 Task: Find the distance between Cleveland and Pittsburgh.
Action: Key pressed leveland
Screenshot: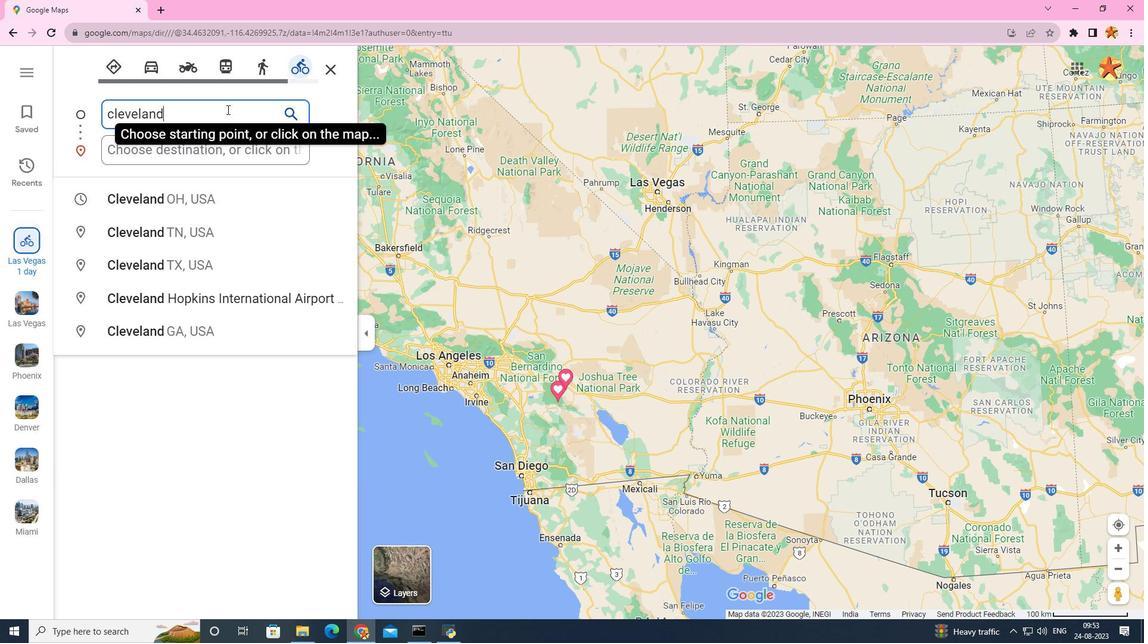 
Action: Mouse moved to (173, 193)
Screenshot: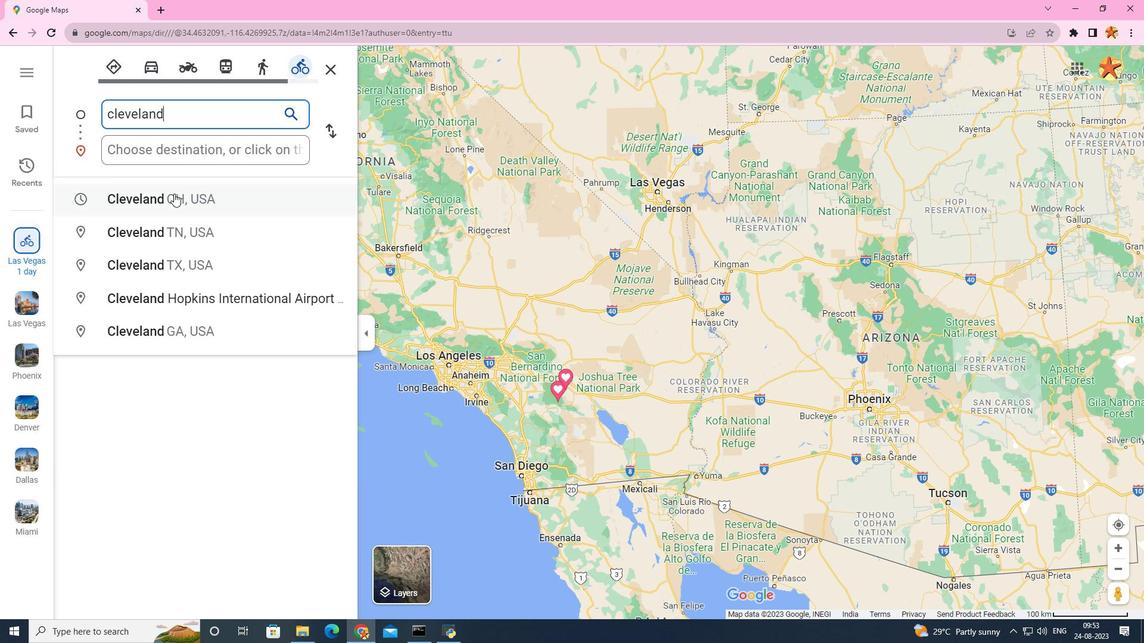 
Action: Mouse pressed left at (173, 193)
Screenshot: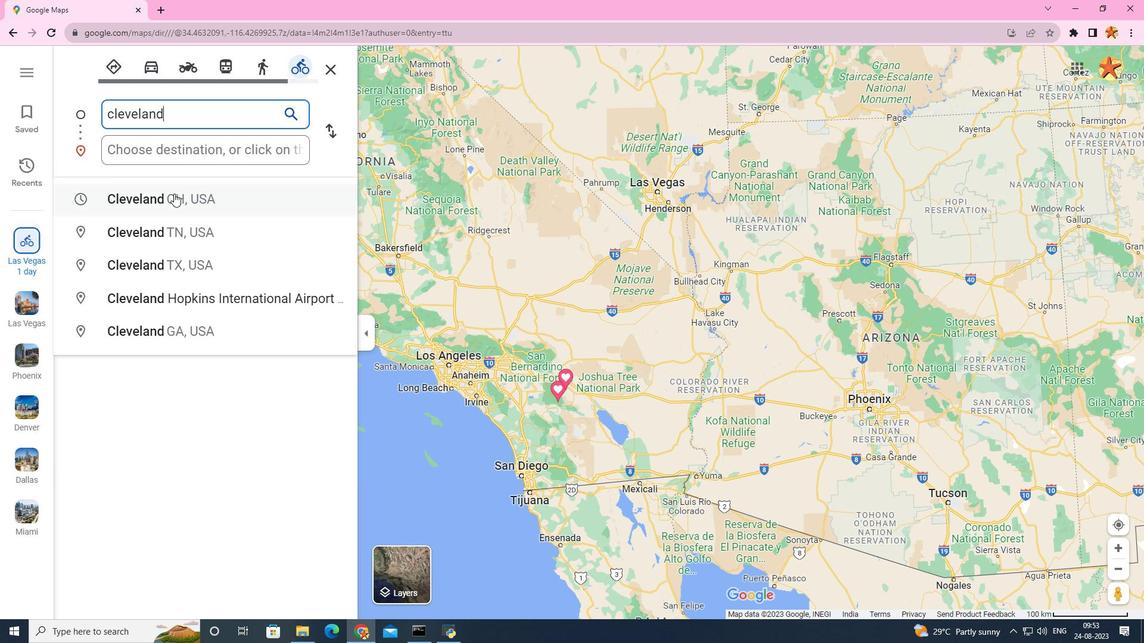 
Action: Mouse moved to (207, 151)
Screenshot: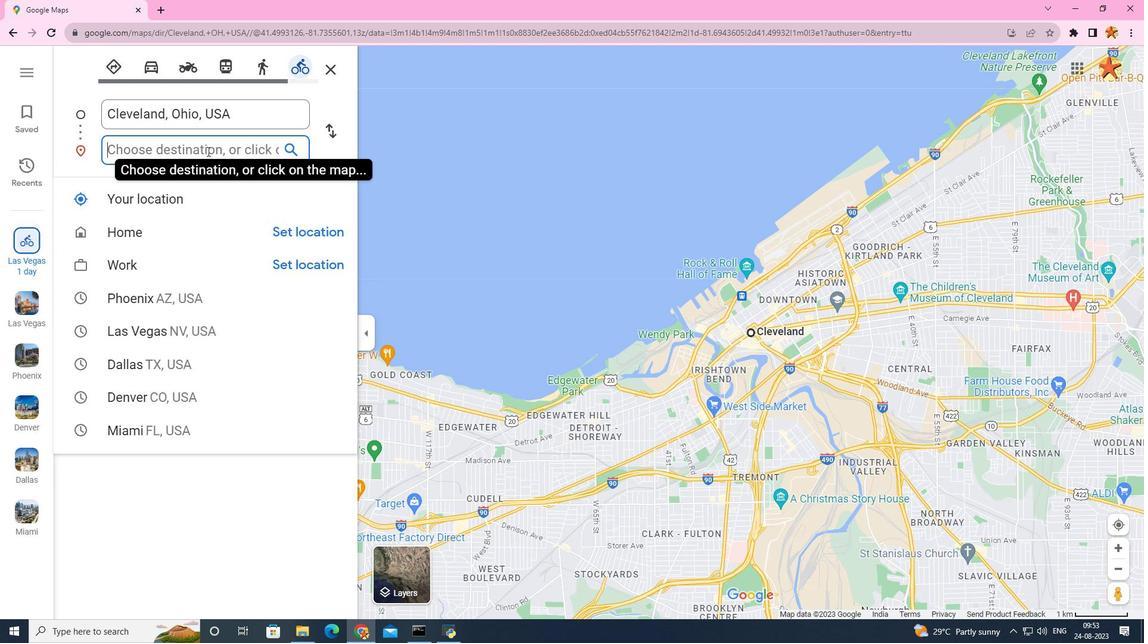 
Action: Mouse pressed left at (207, 151)
Screenshot: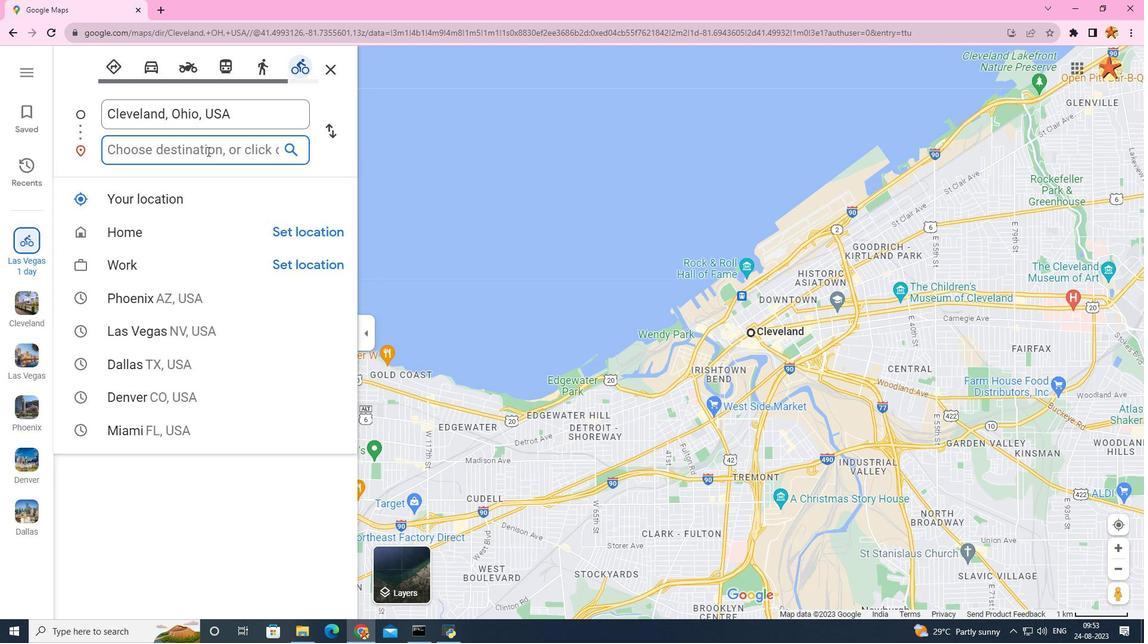 
Action: Mouse moved to (210, 150)
Screenshot: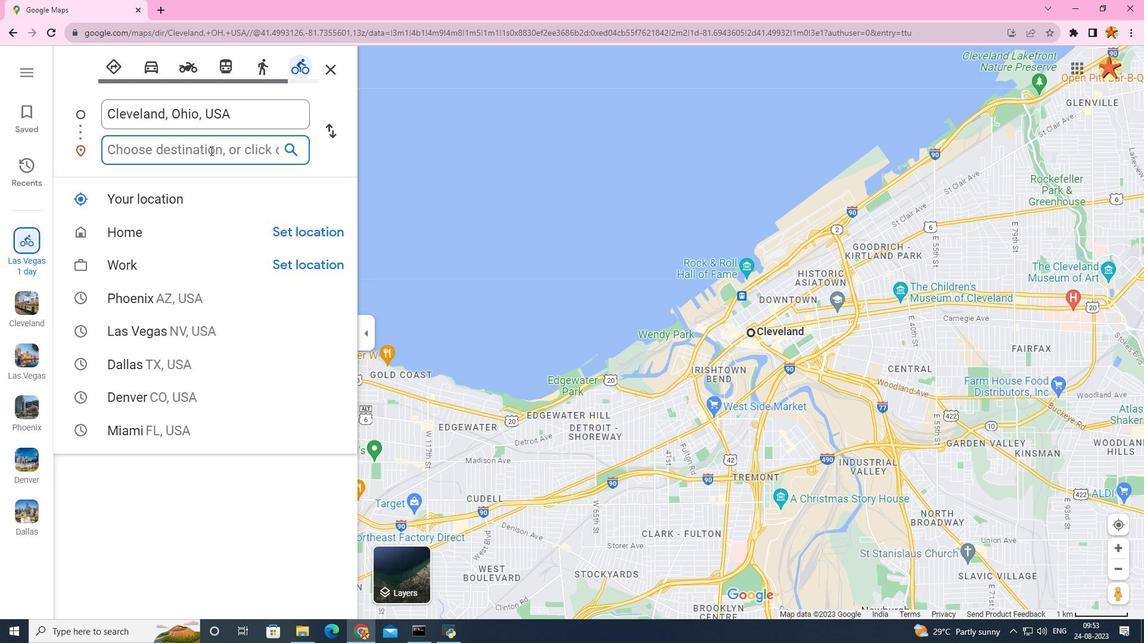 
Action: Key pressed pitts
Screenshot: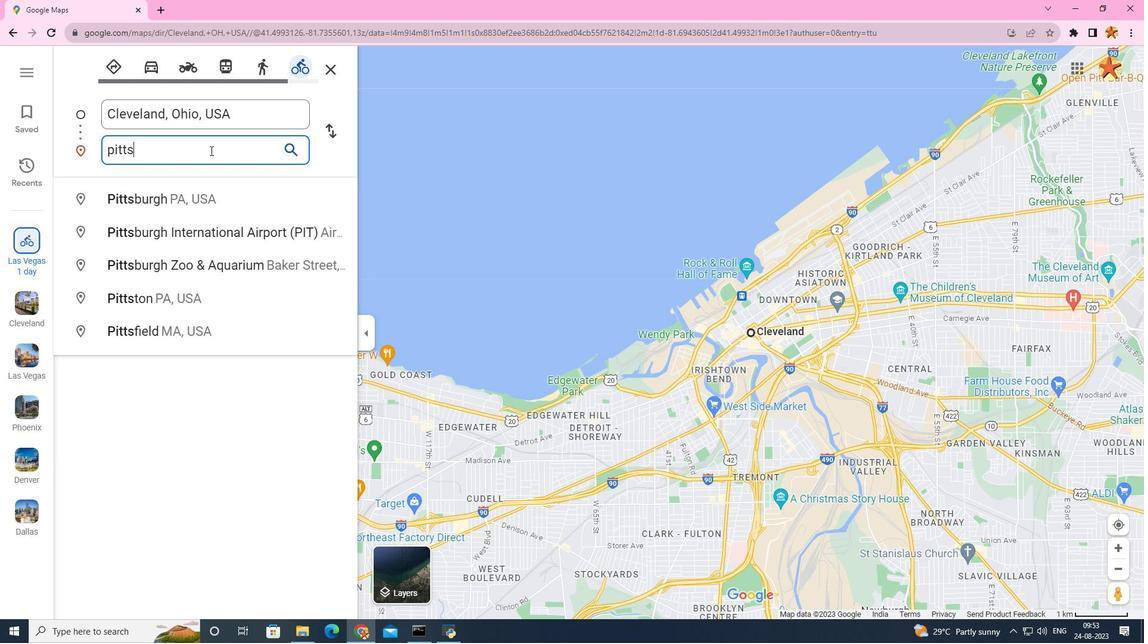 
Action: Mouse moved to (176, 188)
Screenshot: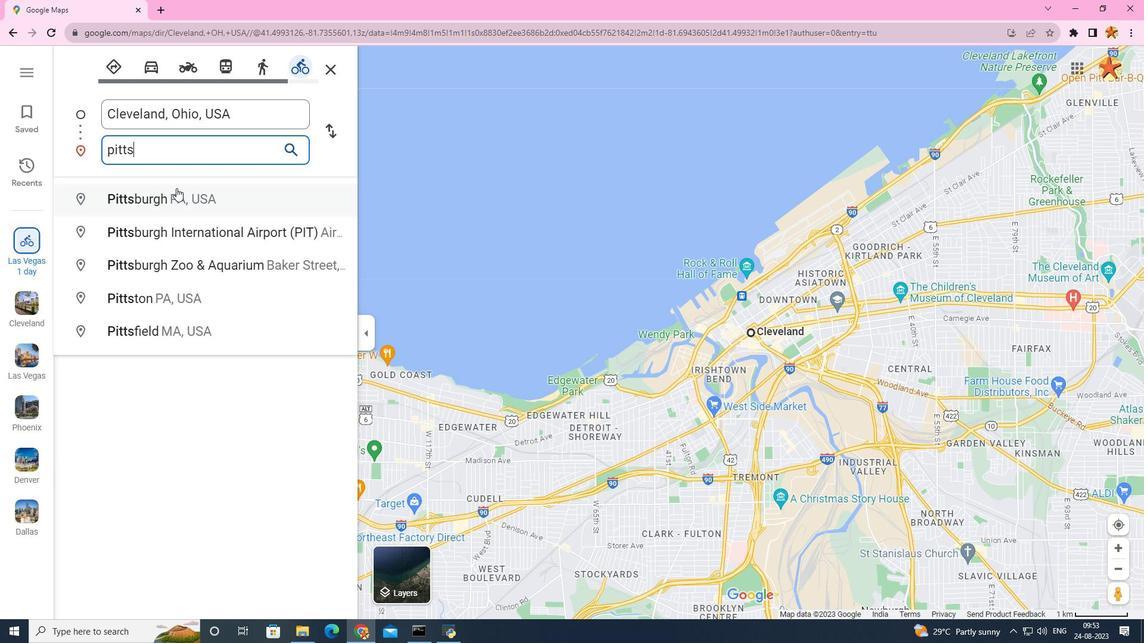 
Action: Mouse pressed left at (176, 188)
Screenshot: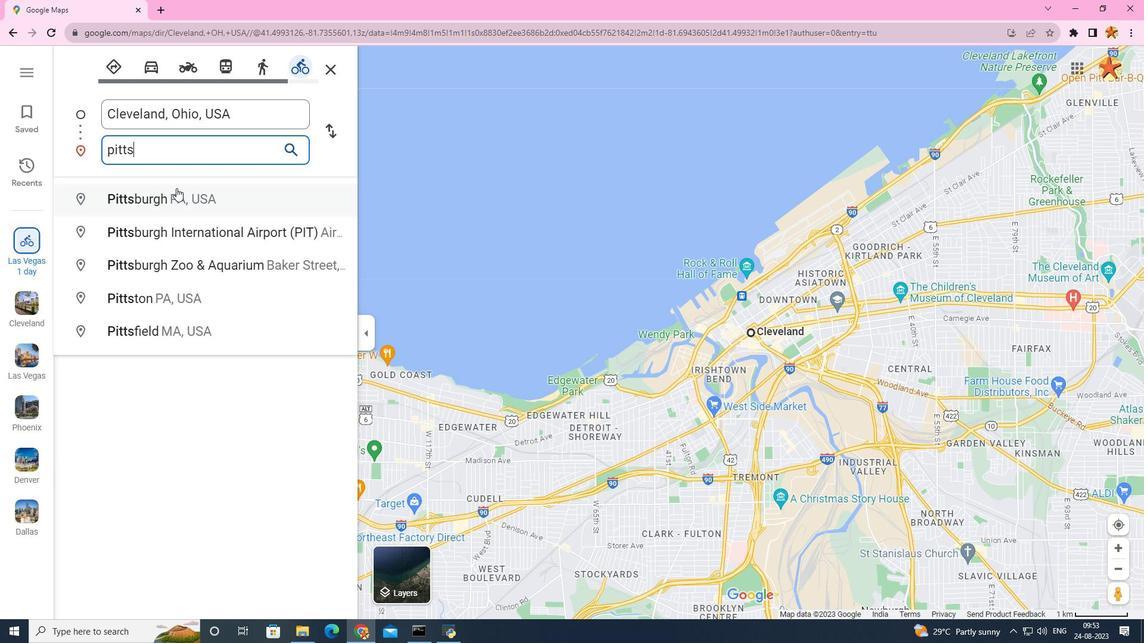 
Action: Mouse moved to (639, 573)
Screenshot: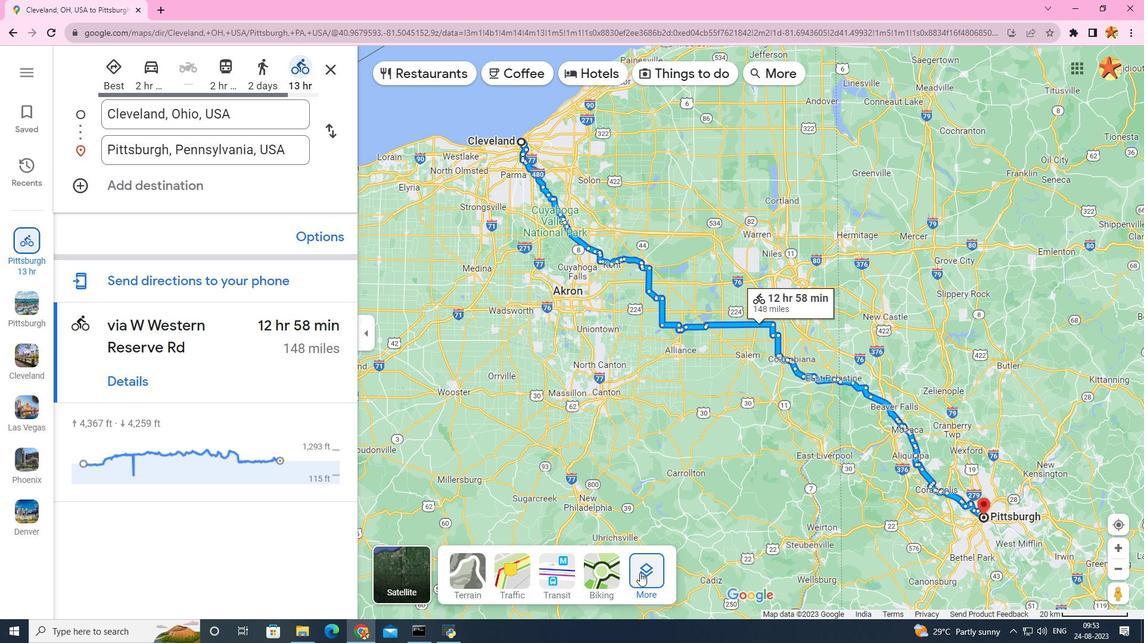 
Action: Mouse pressed left at (639, 573)
Screenshot: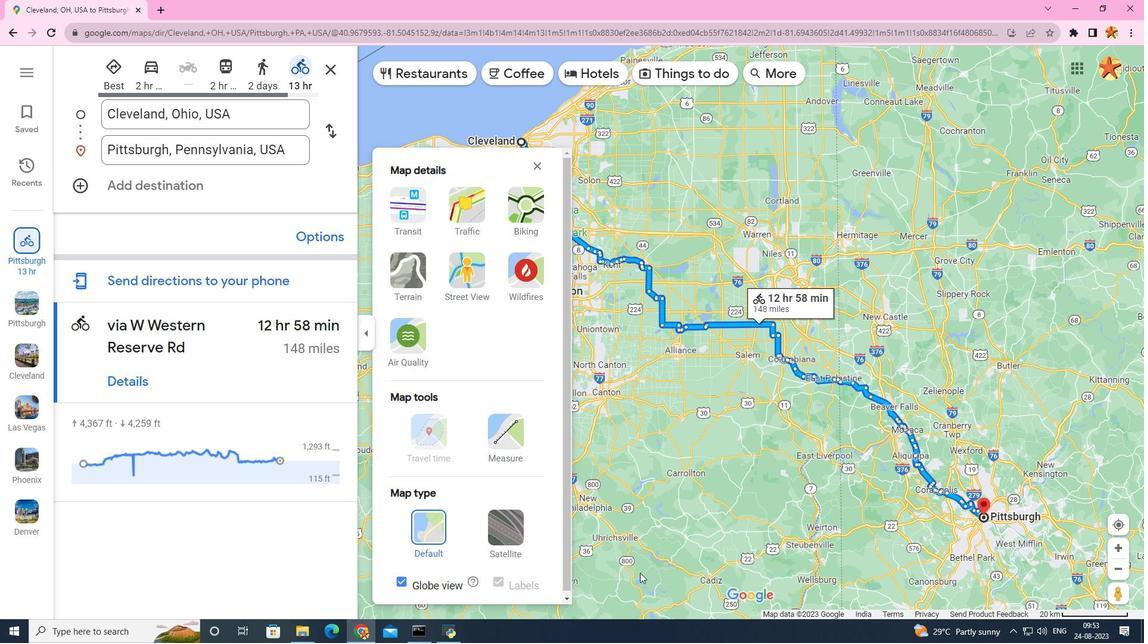 
Action: Mouse moved to (506, 445)
Screenshot: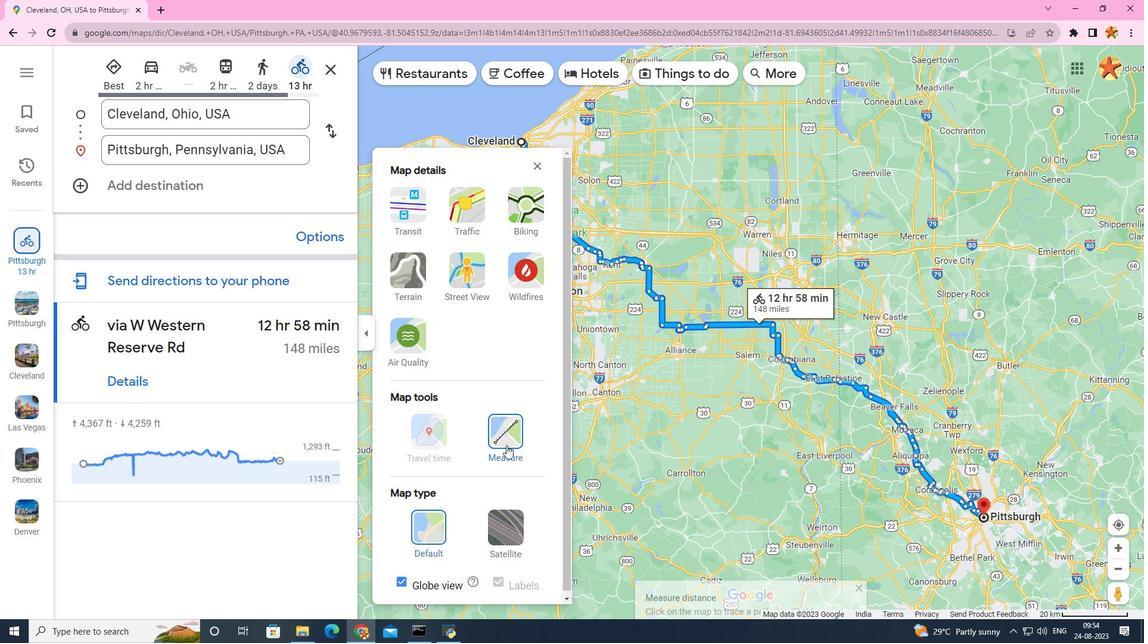 
Action: Mouse pressed left at (506, 446)
Screenshot: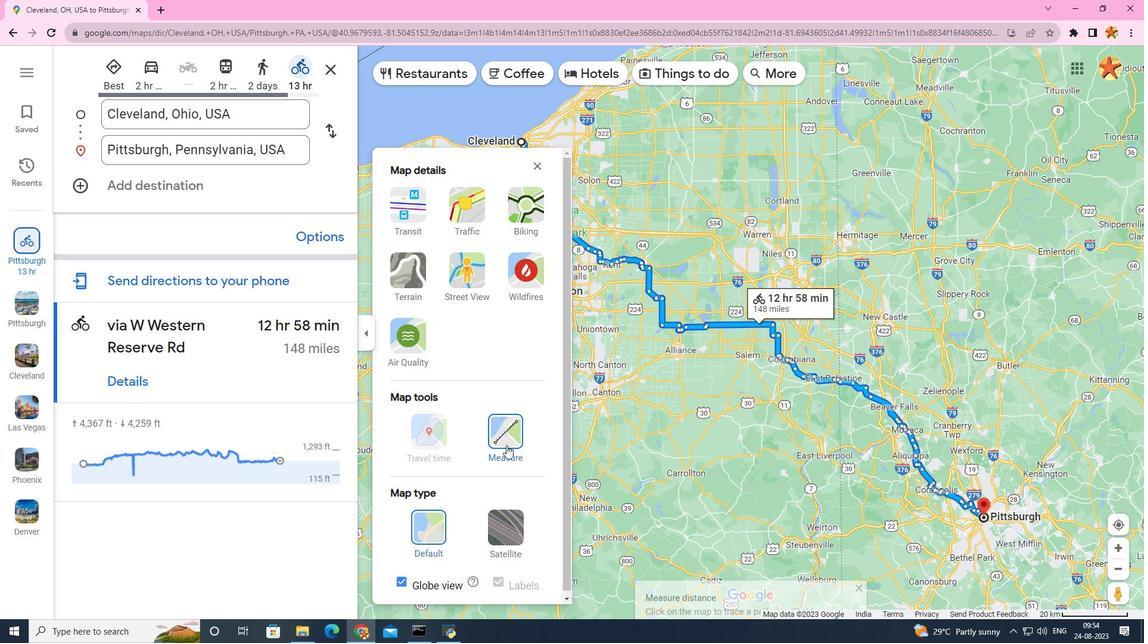 
Action: Mouse moved to (986, 517)
Screenshot: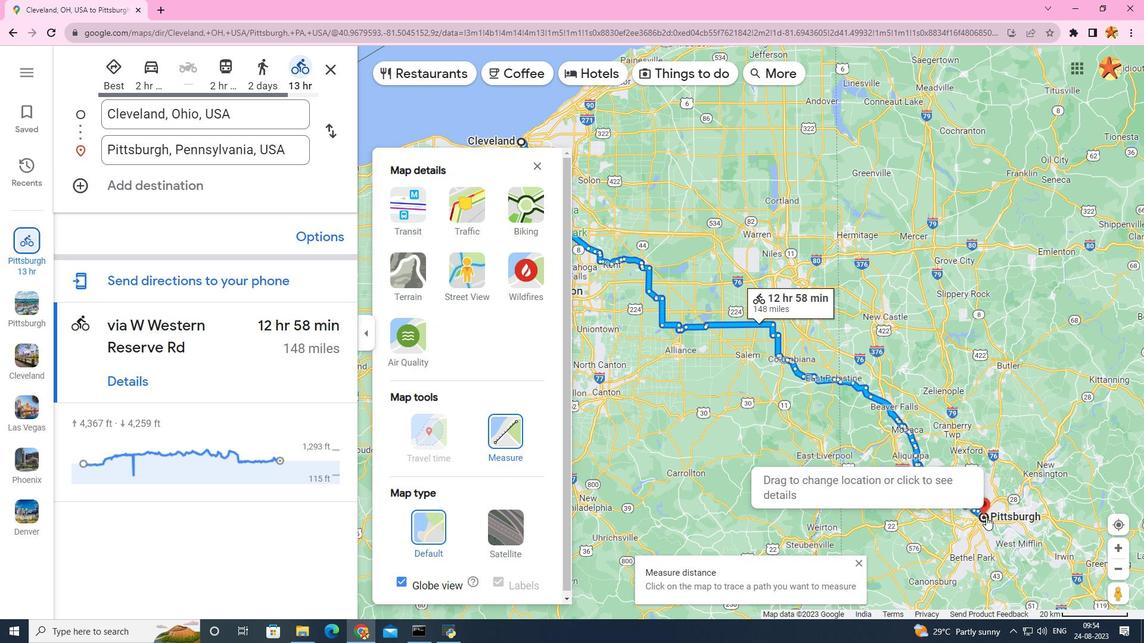 
Action: Mouse pressed left at (986, 517)
Screenshot: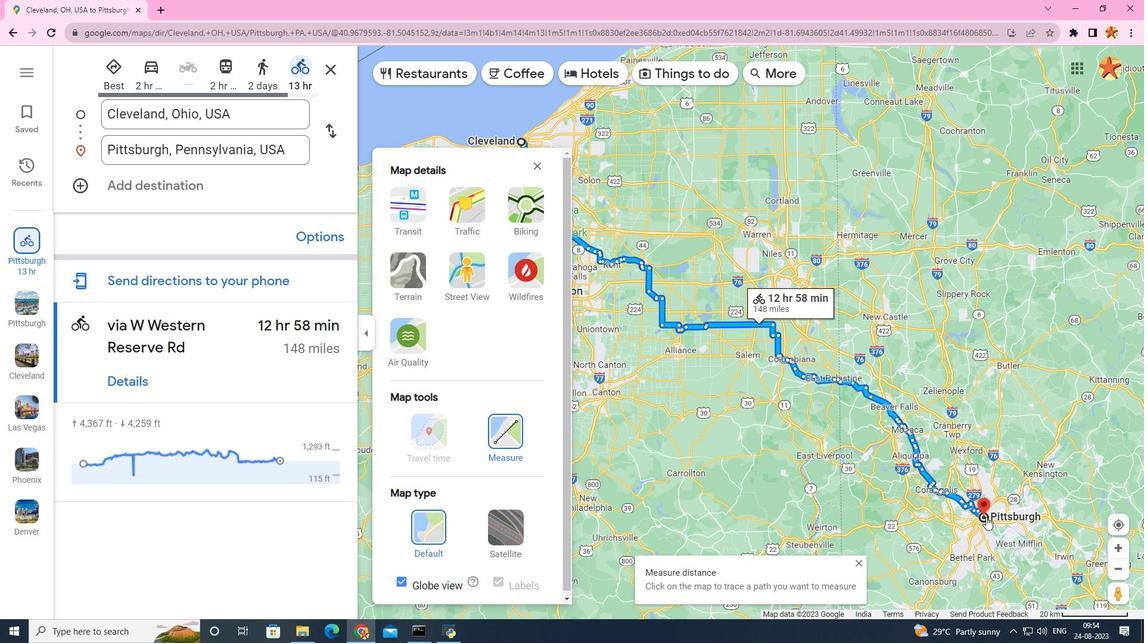 
Action: Mouse moved to (601, 173)
Screenshot: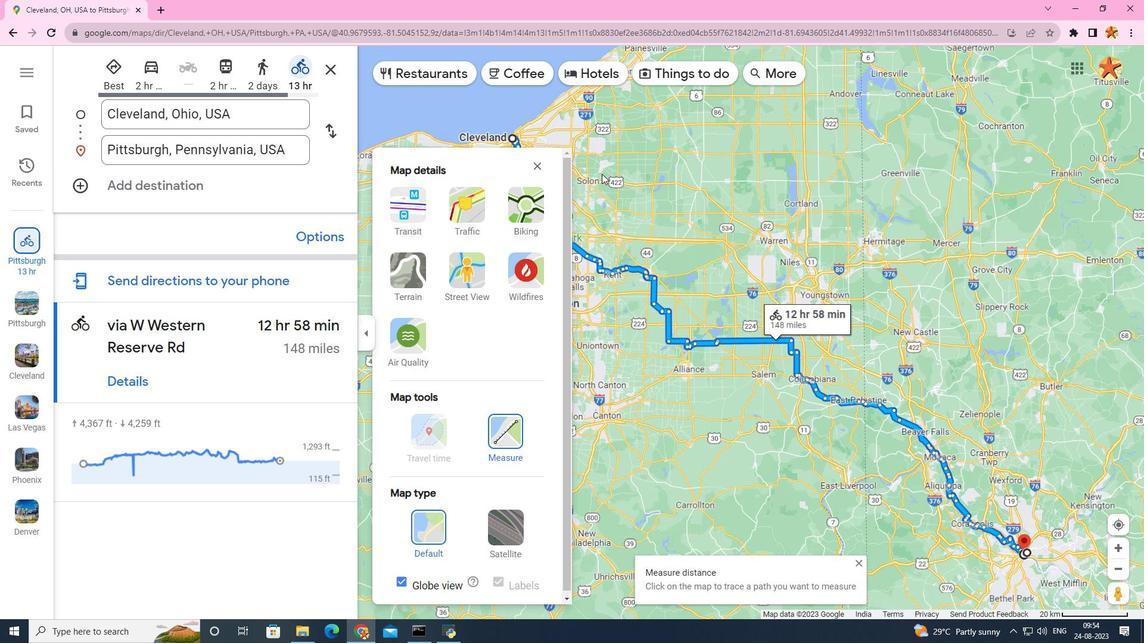 
Action: Mouse scrolled (601, 174) with delta (0, 0)
Screenshot: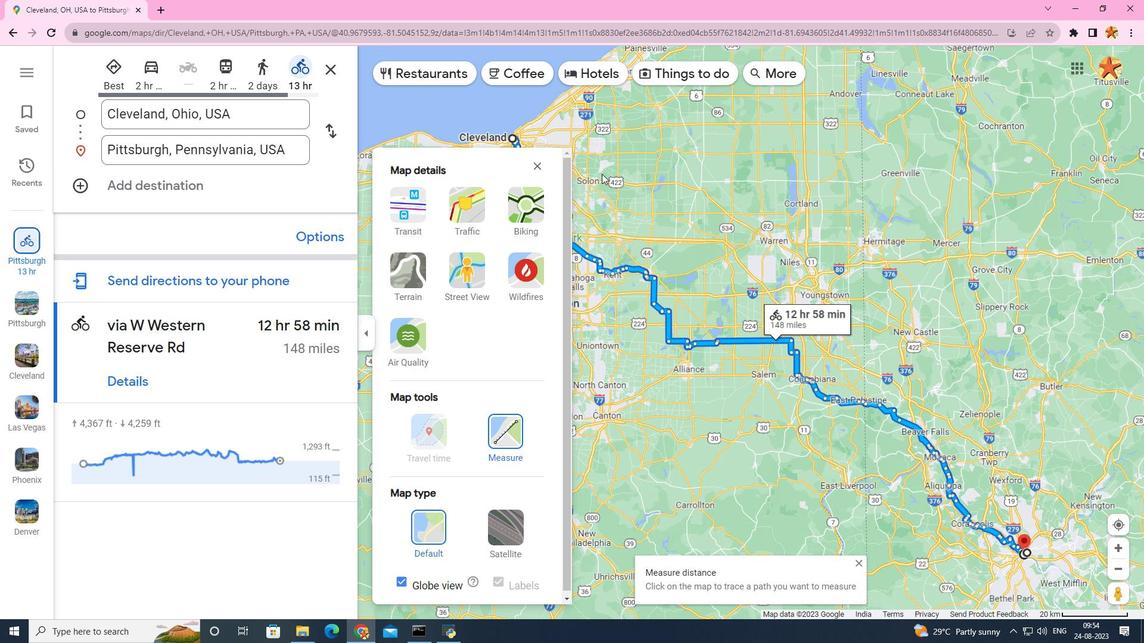 
Action: Mouse scrolled (601, 174) with delta (0, 0)
Screenshot: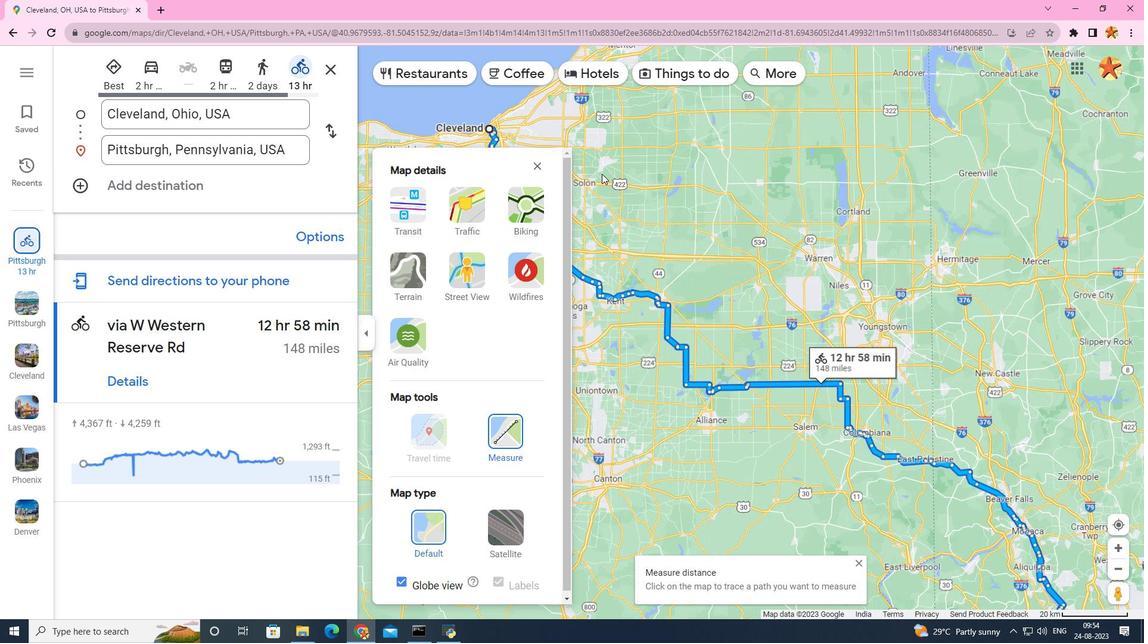 
Action: Mouse scrolled (601, 173) with delta (0, 0)
Screenshot: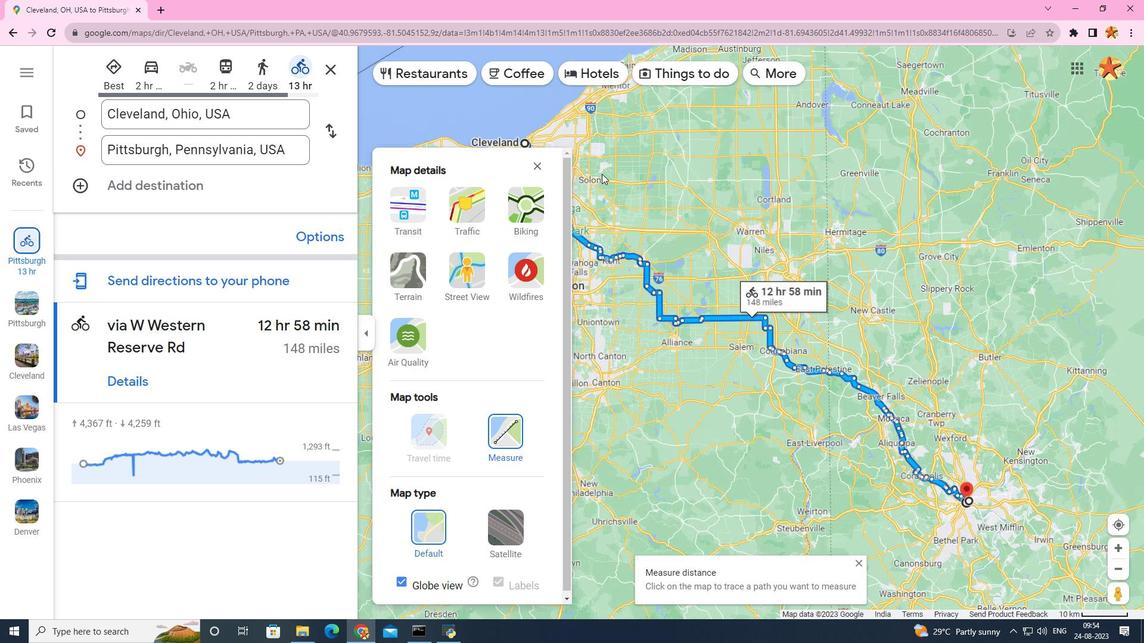 
Action: Mouse scrolled (601, 173) with delta (0, 0)
Screenshot: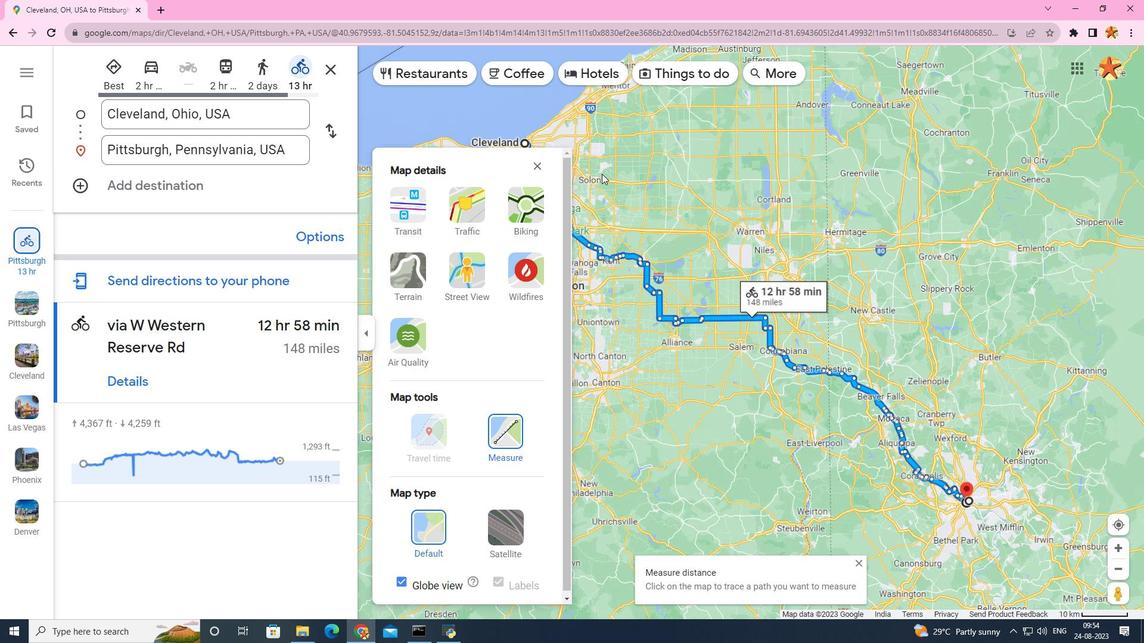 
Action: Mouse scrolled (601, 173) with delta (0, 0)
Screenshot: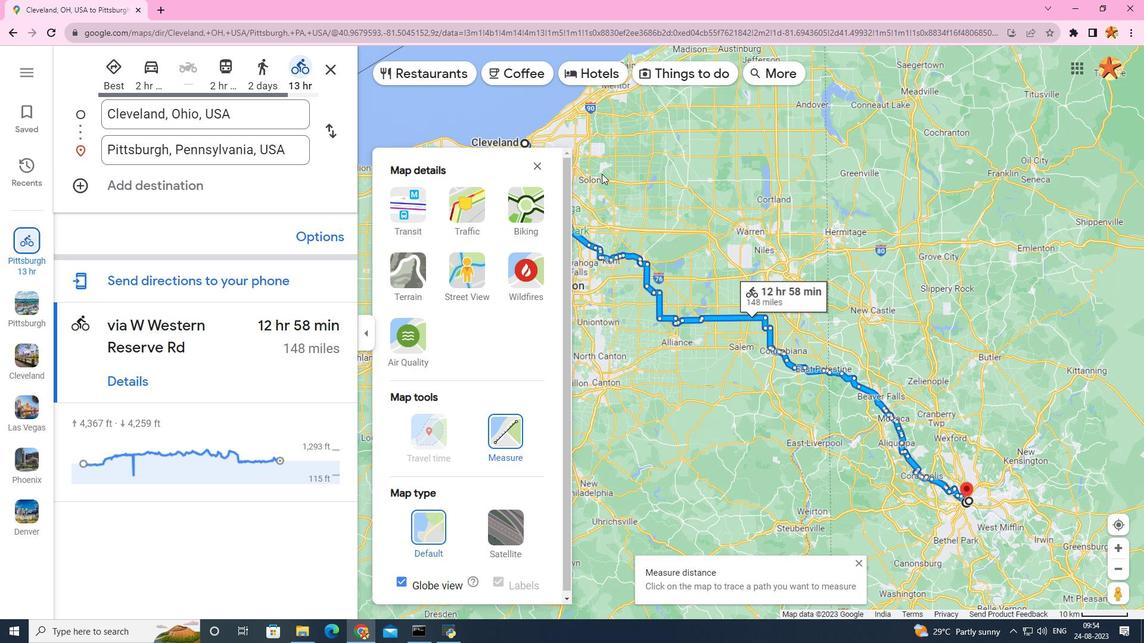 
Action: Mouse scrolled (601, 173) with delta (0, 0)
Screenshot: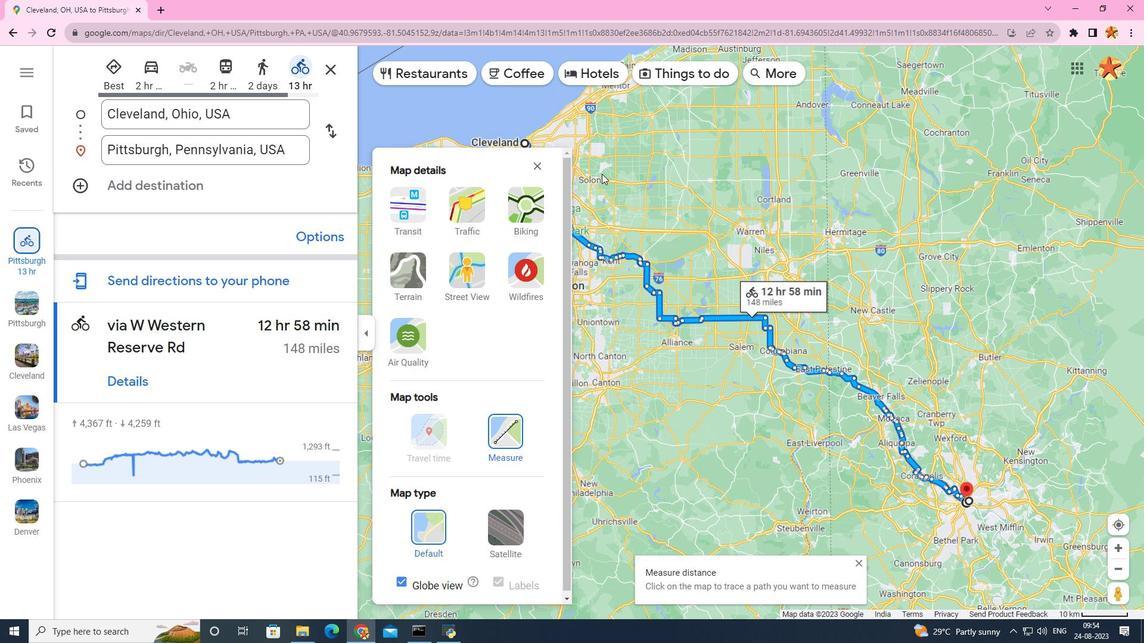 
Action: Mouse scrolled (601, 173) with delta (0, 0)
Screenshot: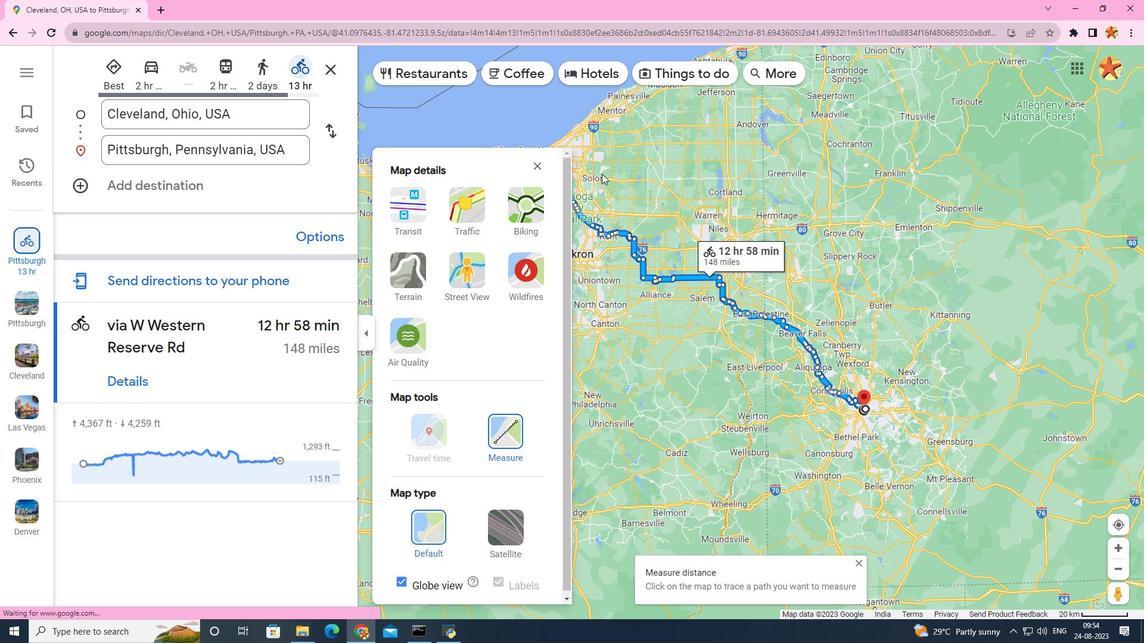 
Action: Mouse scrolled (601, 173) with delta (0, 0)
Screenshot: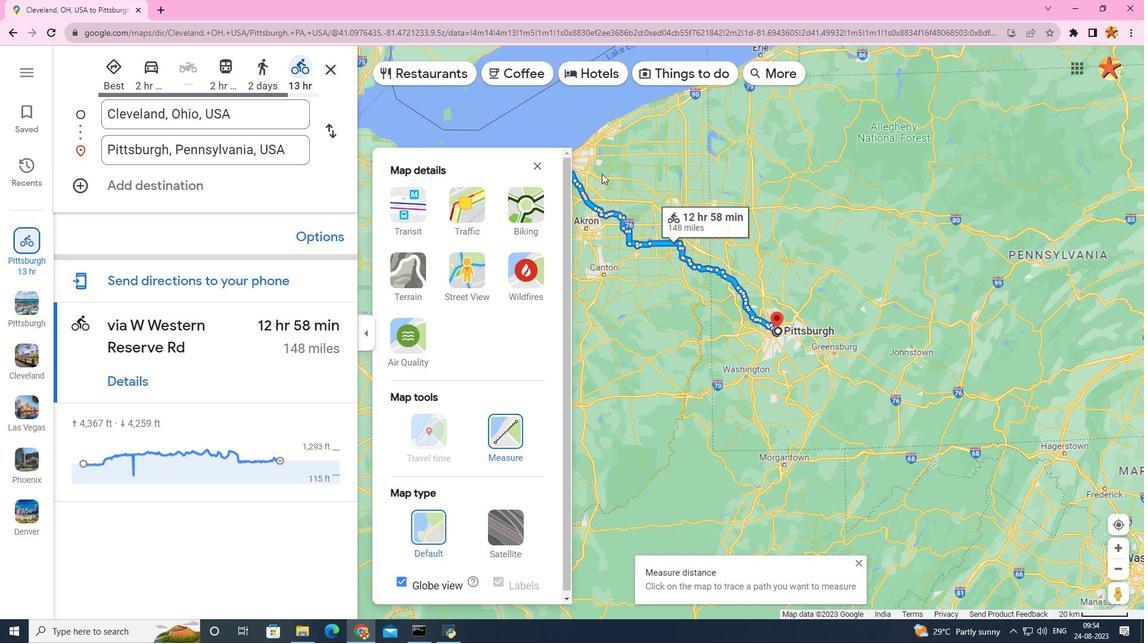 
Action: Mouse scrolled (601, 173) with delta (0, 0)
Screenshot: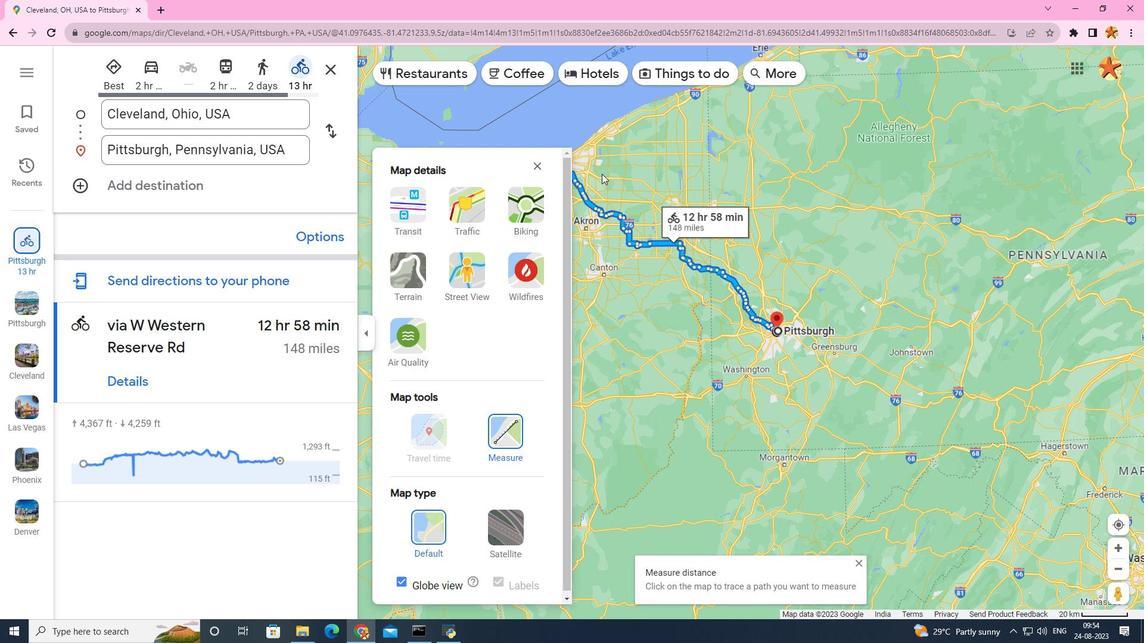 
Action: Mouse moved to (600, 172)
Screenshot: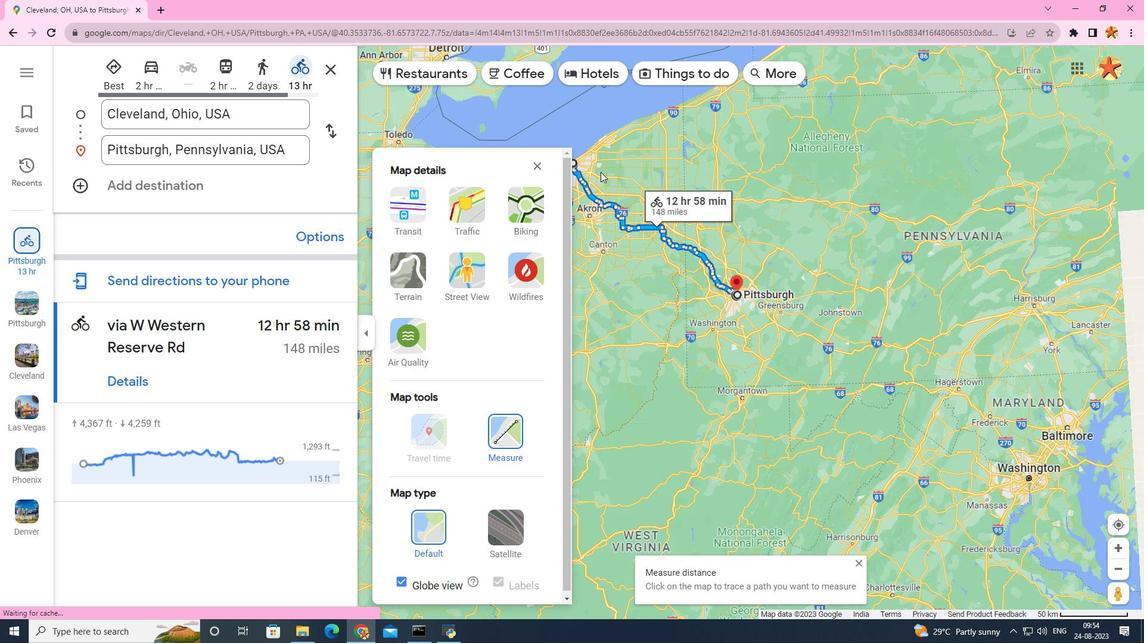 
Action: Mouse scrolled (600, 171) with delta (0, 0)
Screenshot: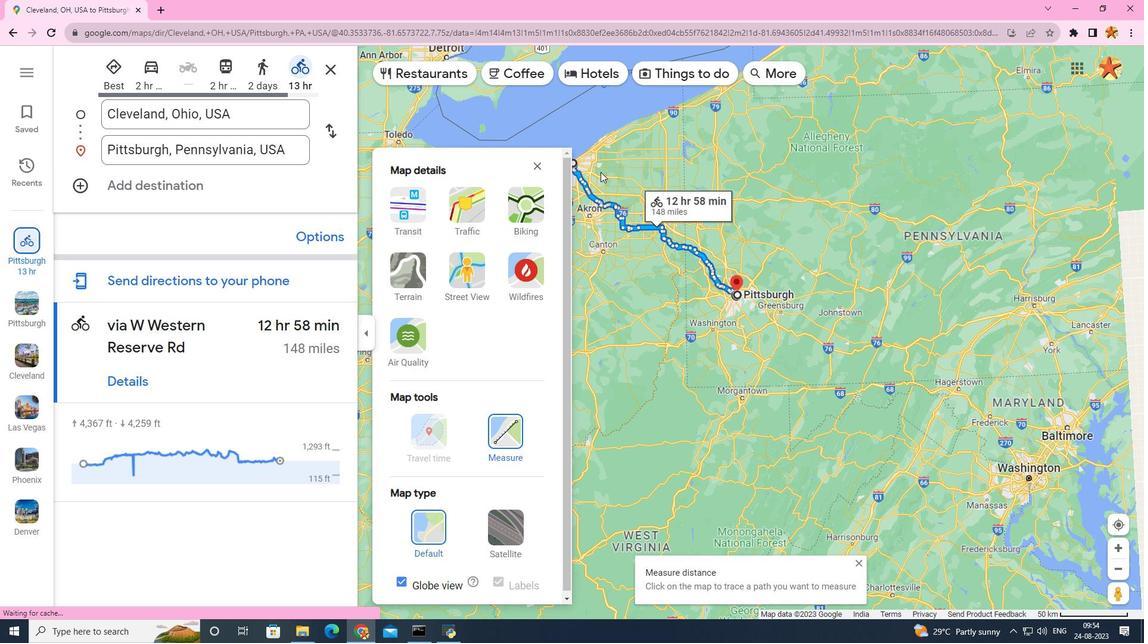 
Action: Mouse scrolled (600, 171) with delta (0, 0)
Screenshot: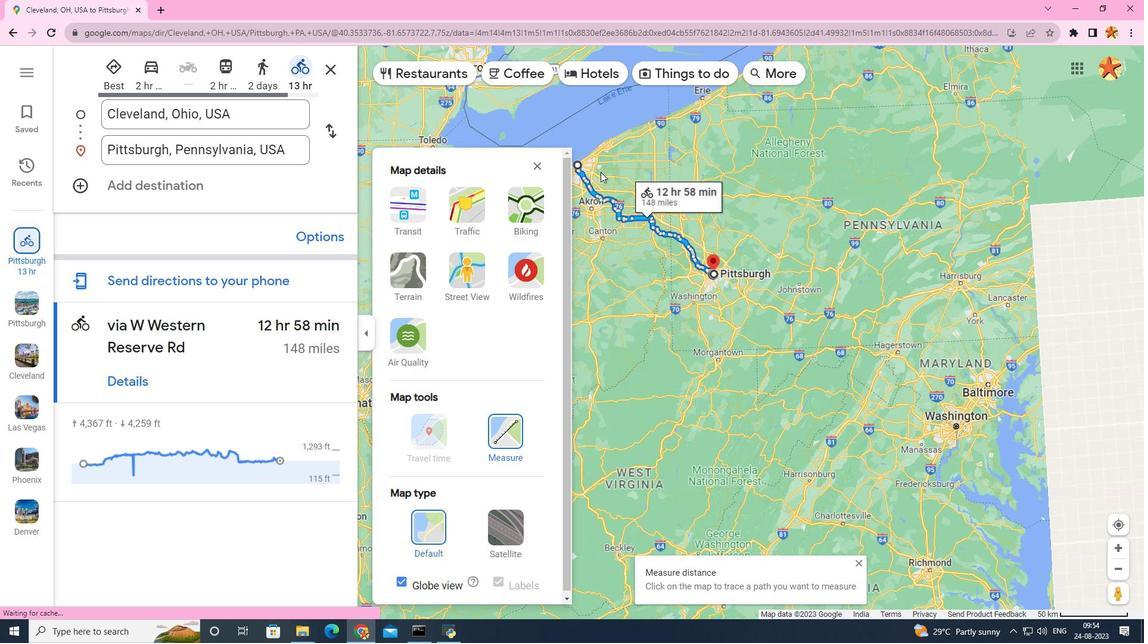 
Action: Mouse moved to (577, 165)
Screenshot: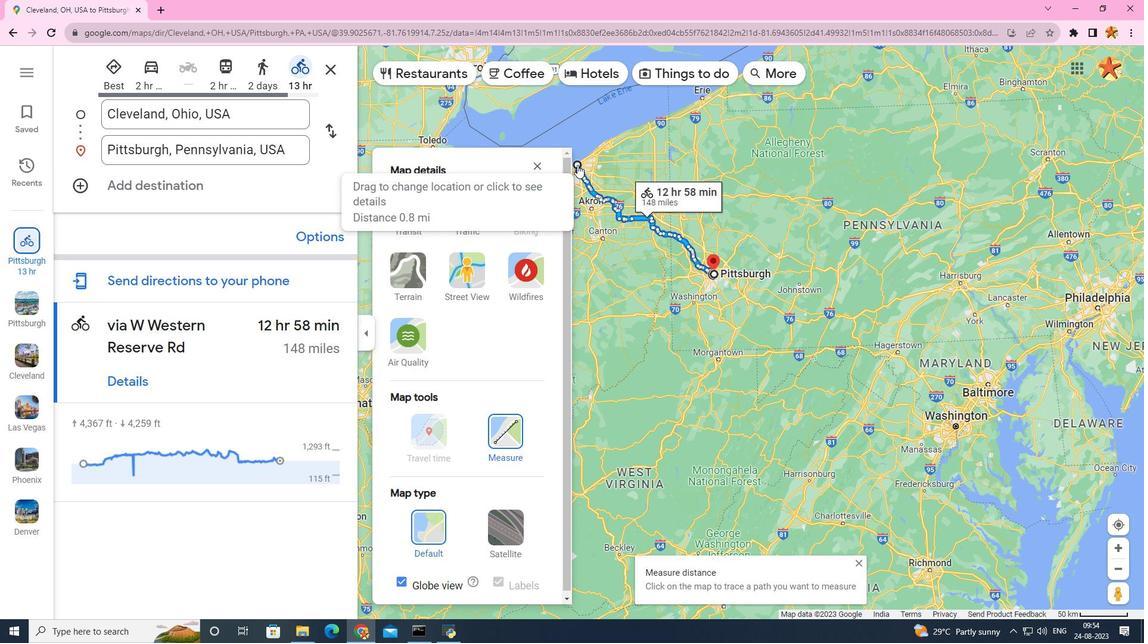 
Action: Mouse pressed left at (577, 165)
Screenshot: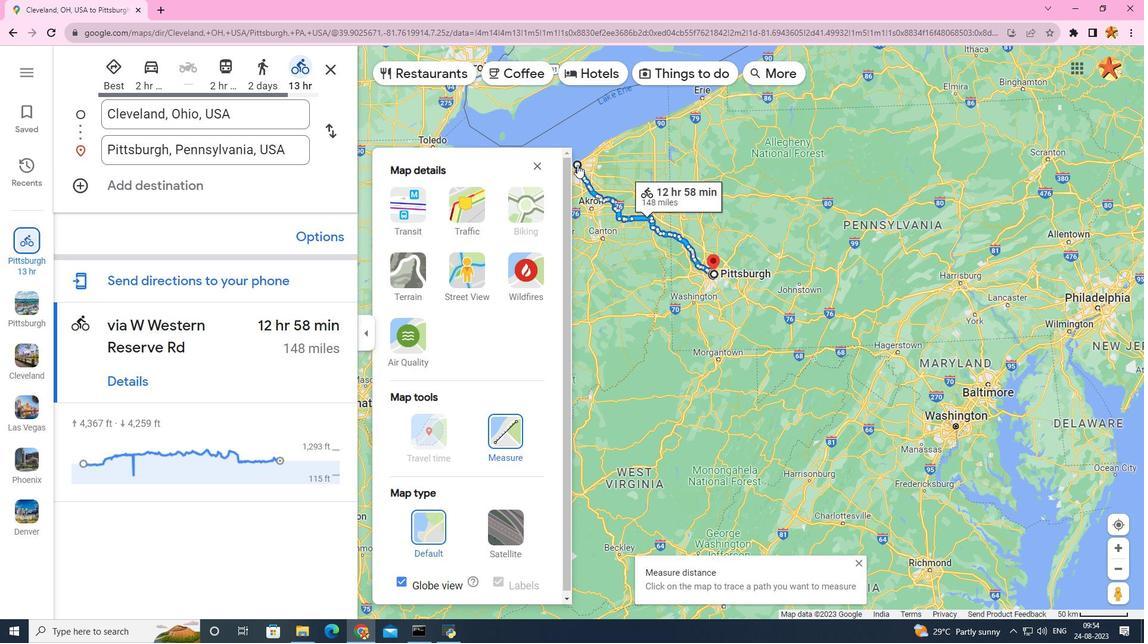 
Action: Mouse moved to (645, 333)
Screenshot: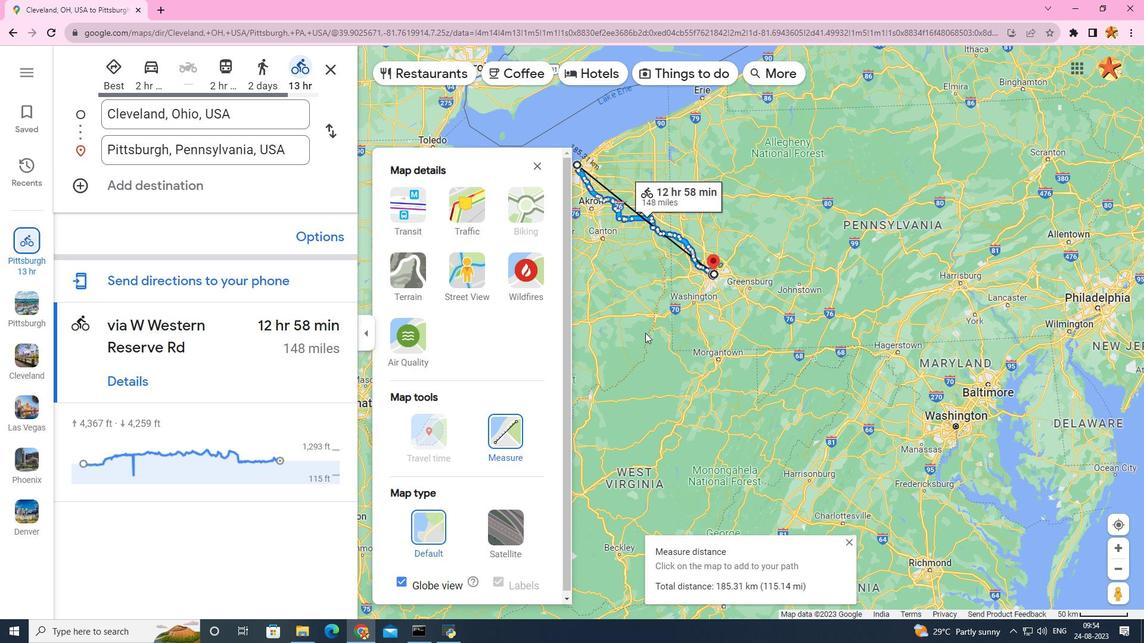 
Action: Mouse scrolled (645, 332) with delta (0, 0)
Screenshot: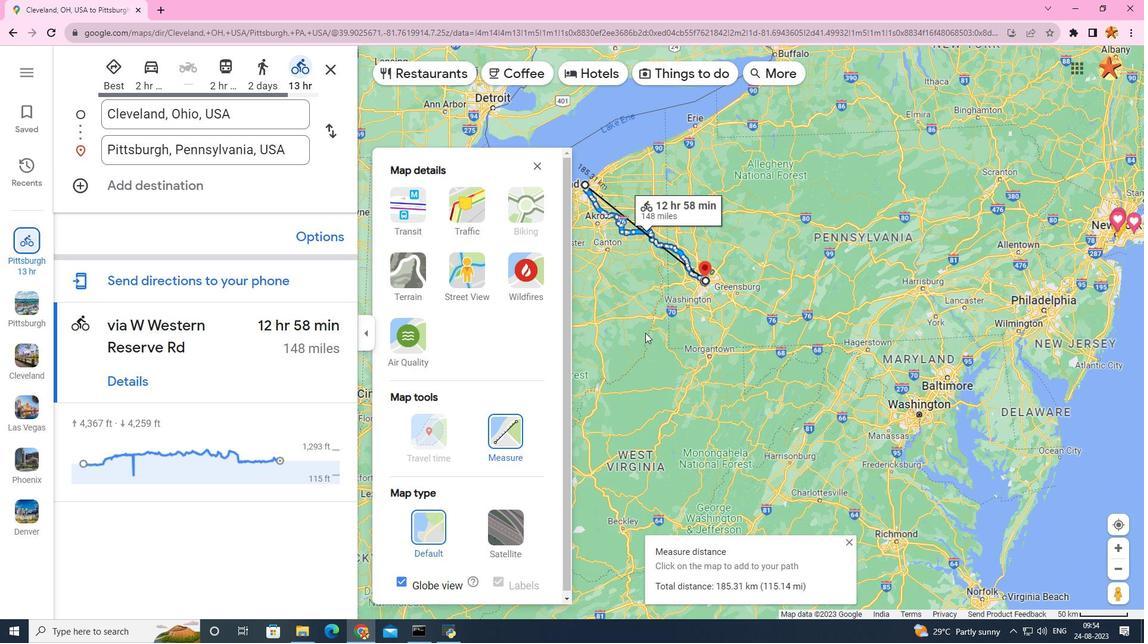 
Action: Mouse scrolled (645, 332) with delta (0, 0)
Screenshot: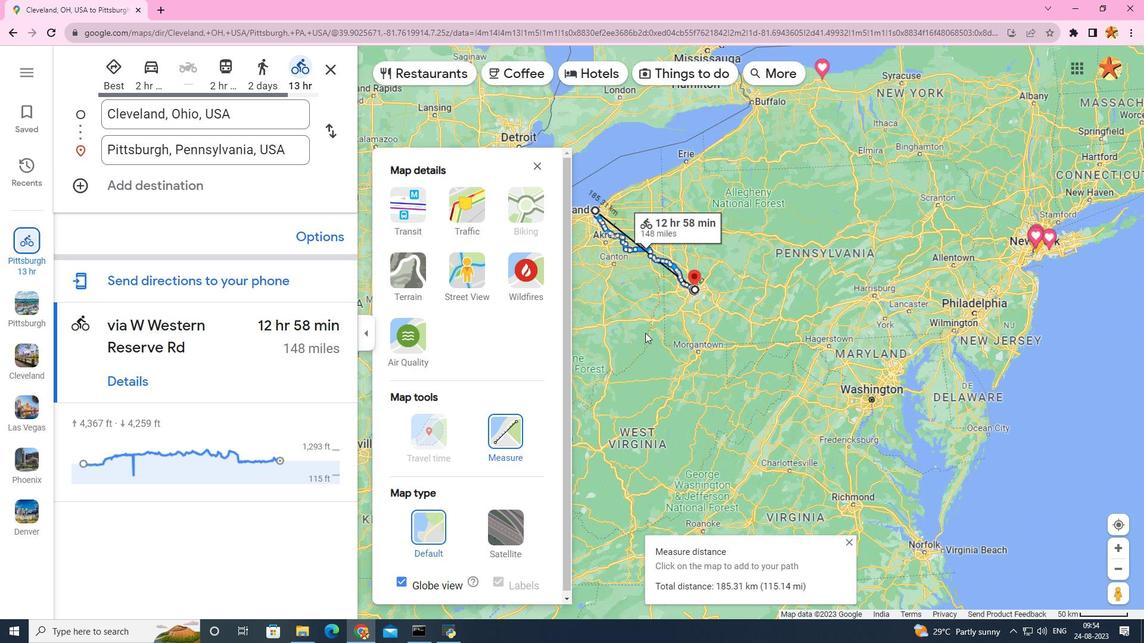 
Action: Mouse moved to (645, 333)
Screenshot: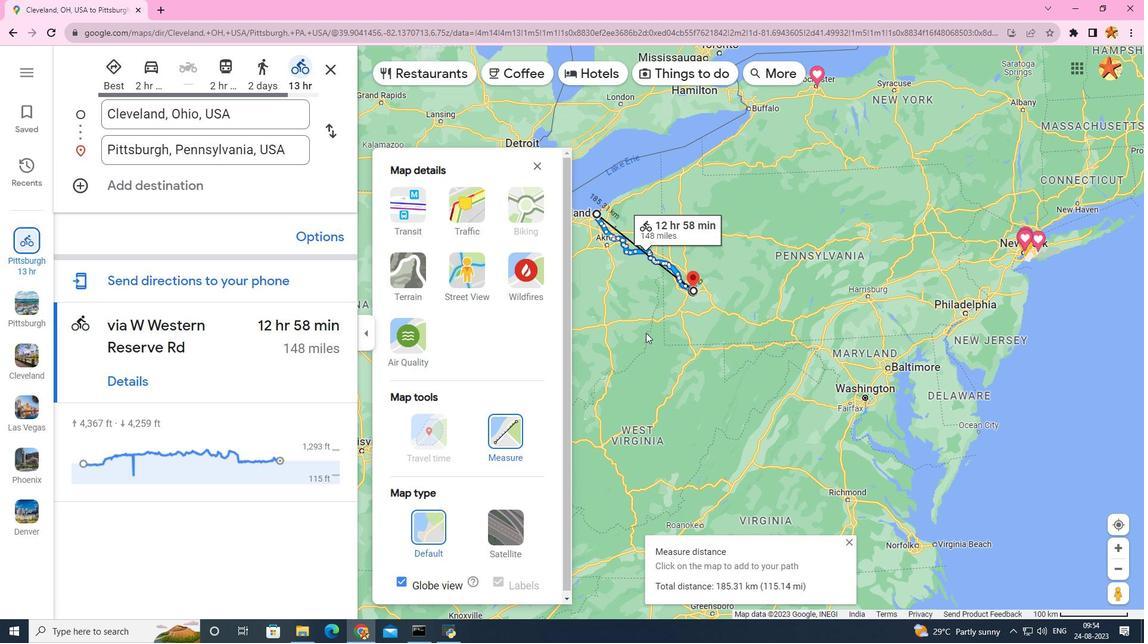 
